 Task: Create New Customer with Customer Name: Cloverleaf Mercantile, Billing Address Line1: 2773 Fieldcrest Road, Billing Address Line2:  New York, Billing Address Line3:  New York 10005, Cell Number: 858-577-0212
Action: Mouse moved to (174, 36)
Screenshot: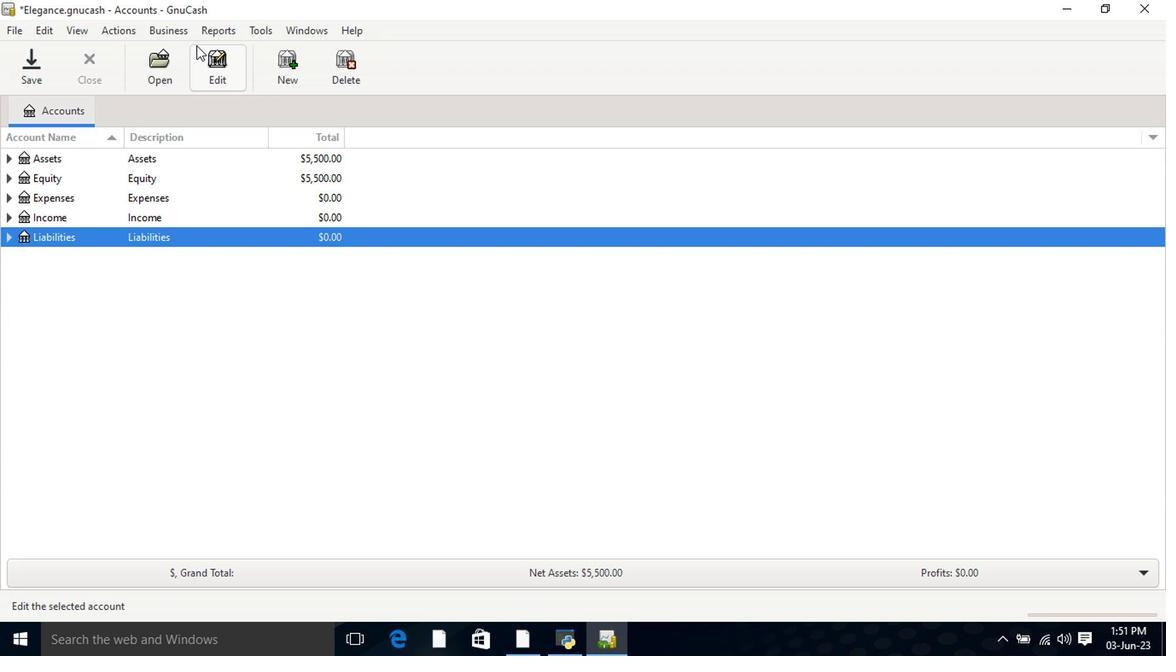 
Action: Mouse pressed left at (174, 36)
Screenshot: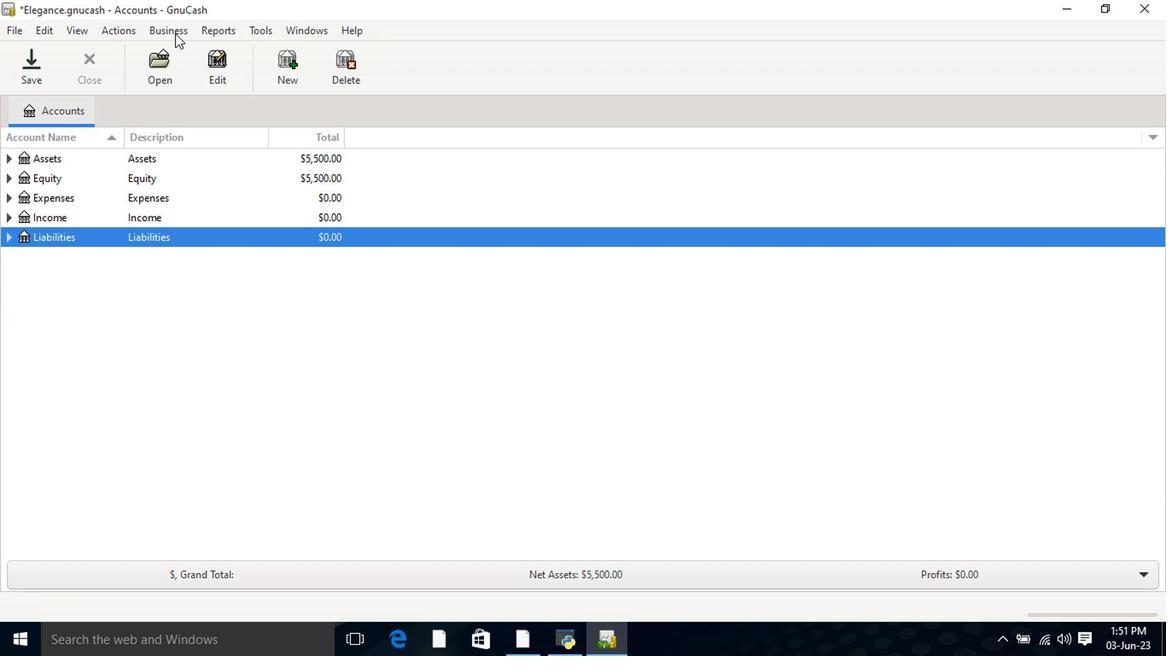 
Action: Mouse moved to (349, 76)
Screenshot: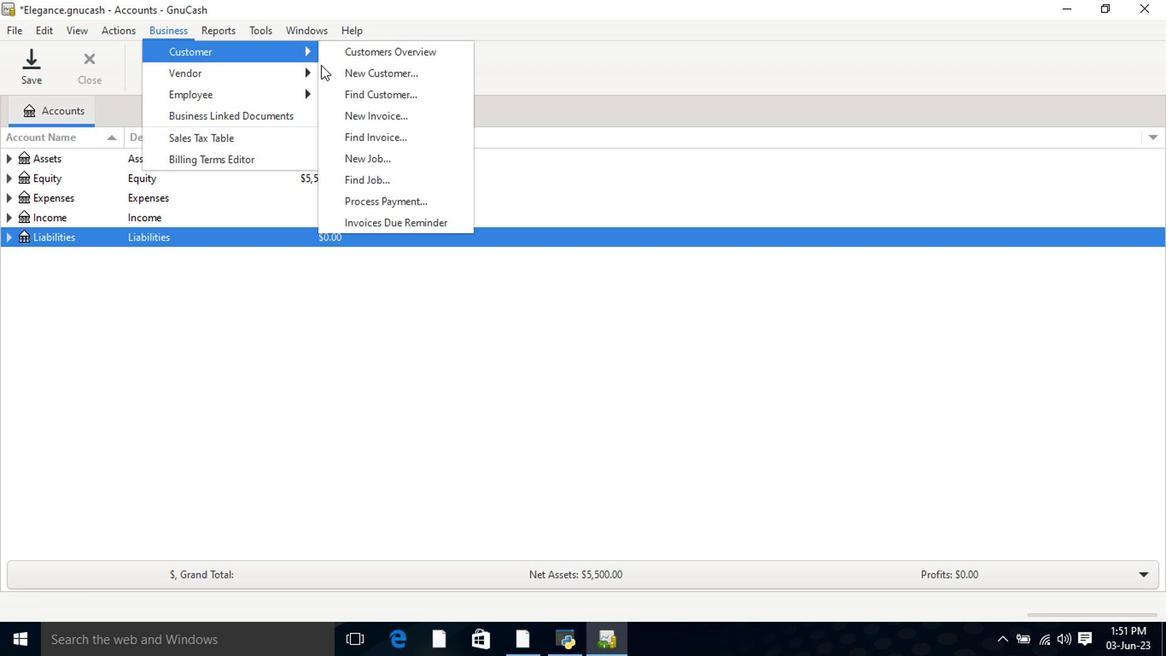
Action: Mouse pressed left at (349, 76)
Screenshot: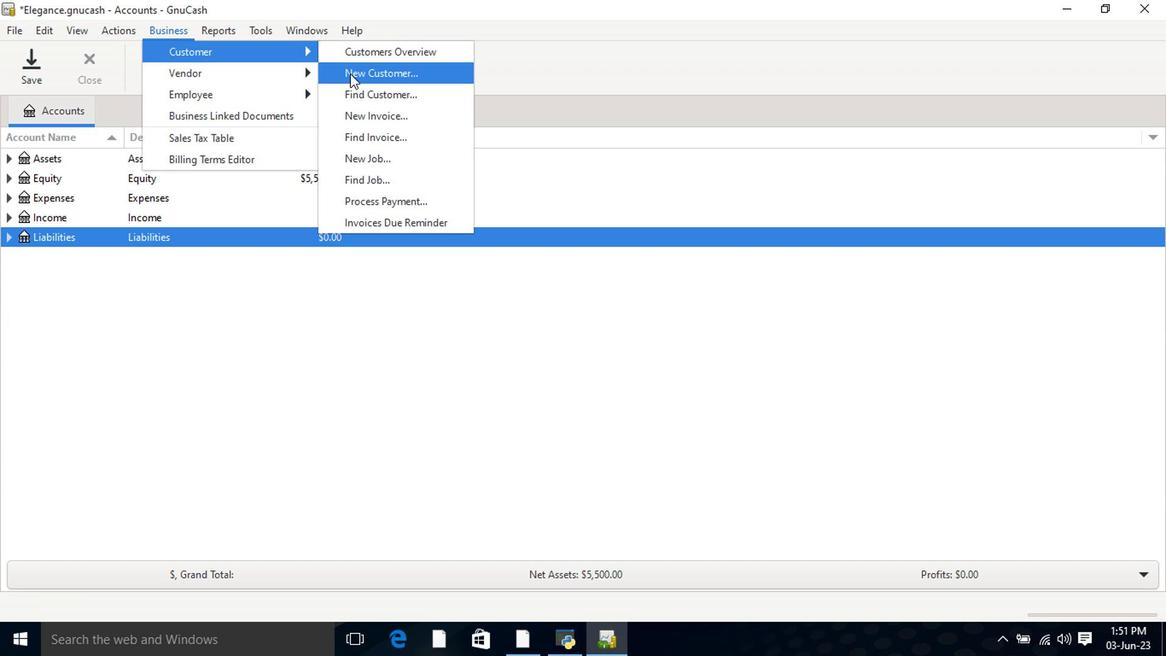 
Action: Mouse moved to (657, 216)
Screenshot: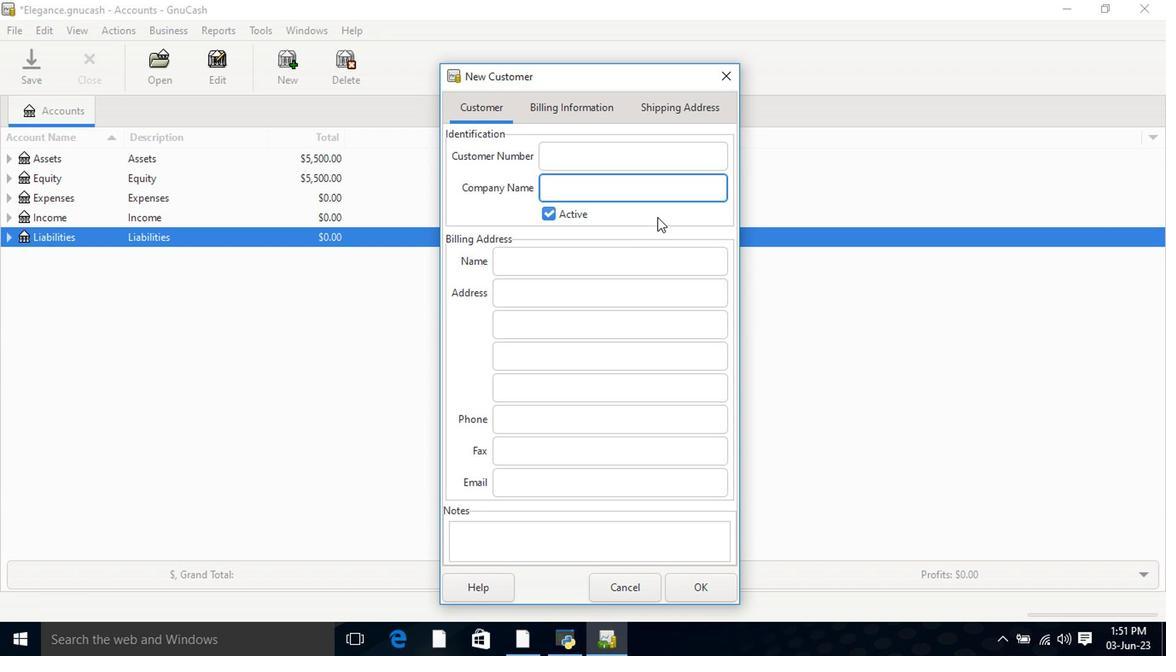 
Action: Key pressed <Key.shift>Cloverleaf<Key.space><Key.shift>Mercantile<Key.tab><Key.tab><Key.tab>2773<Key.space><Key.shift>Fieldcrest<Key.space><Key.shift>Ria<Key.backspace><Key.backspace>oad<Key.tab><Key.shift><Key.shift><Key.shift><Key.shift><Key.shift><Key.shift><Key.shift><Key.shift><Key.shift>New<Key.space><Key.shift>York<Key.tab><Key.shift>New<Key.space><Key.shift>York<Key.space>10005<Key.tab><Key.tab><Key.tab><Key.shift><Key.tab>858-577-0212
Screenshot: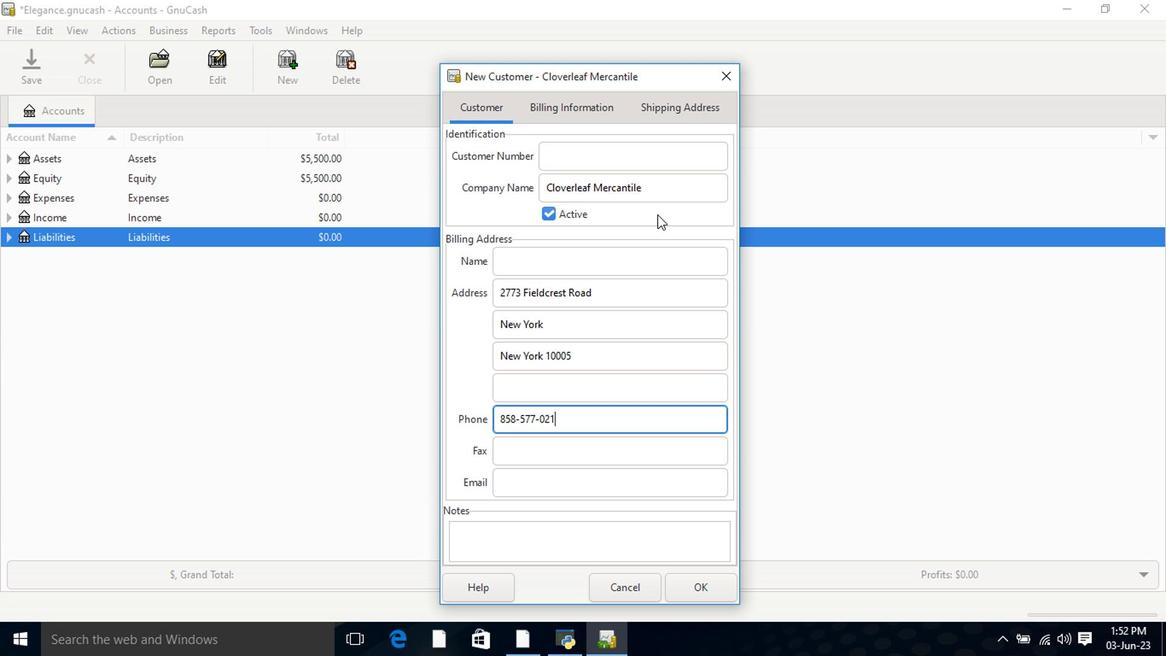 
Action: Mouse moved to (591, 114)
Screenshot: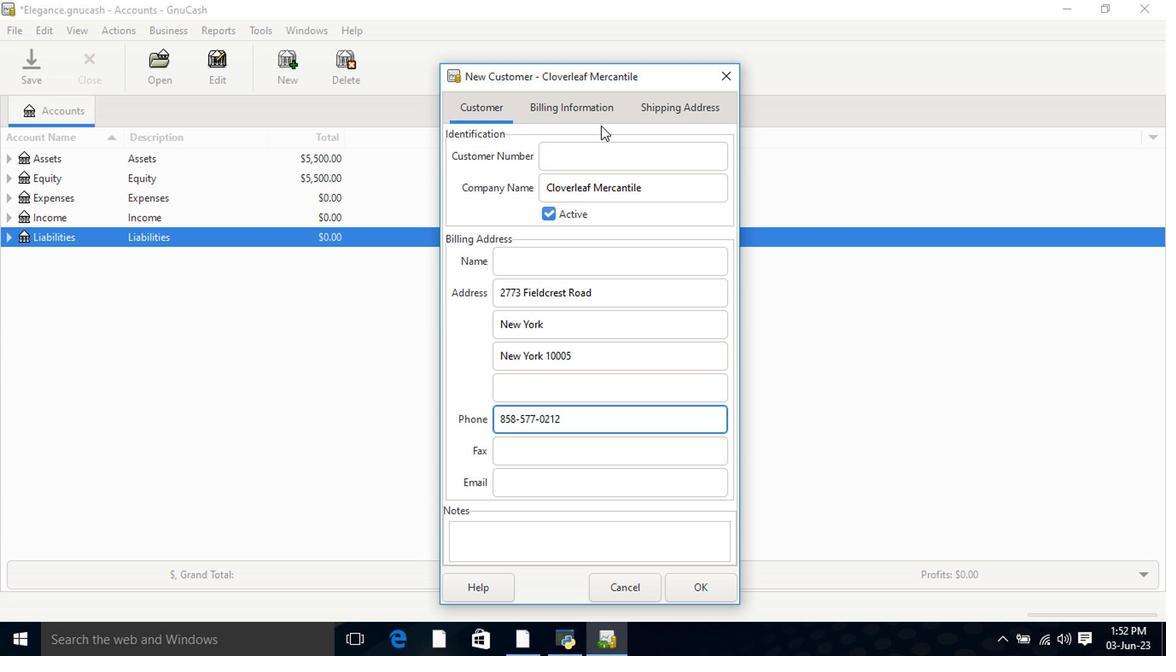 
Action: Mouse pressed left at (591, 114)
Screenshot: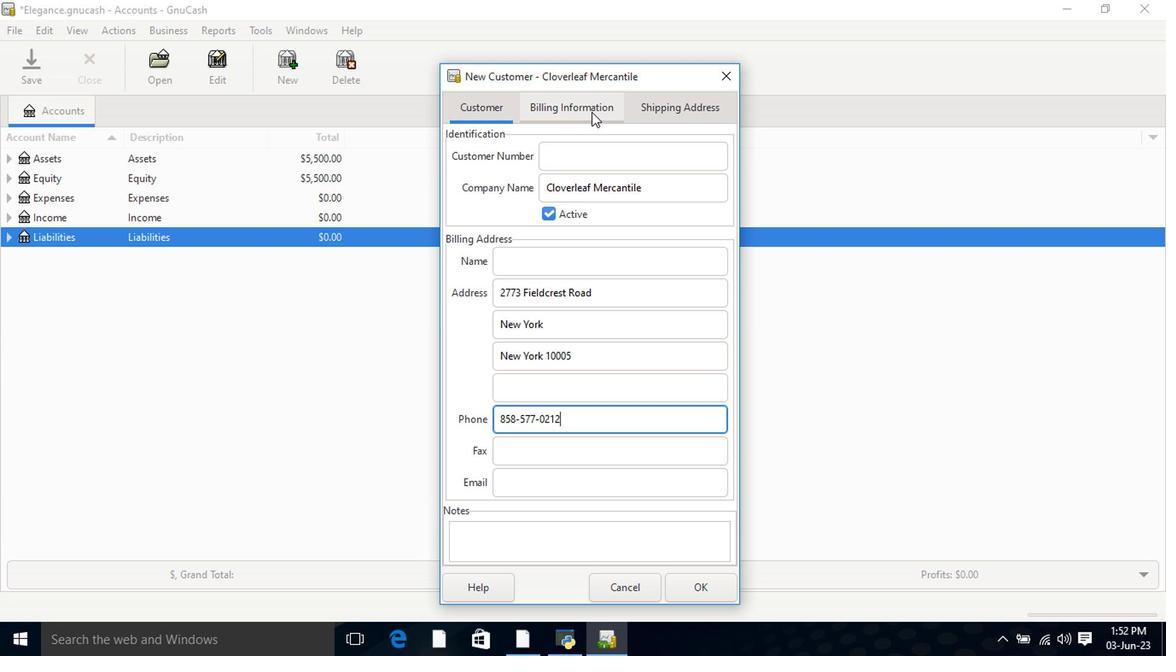 
Action: Mouse moved to (703, 106)
Screenshot: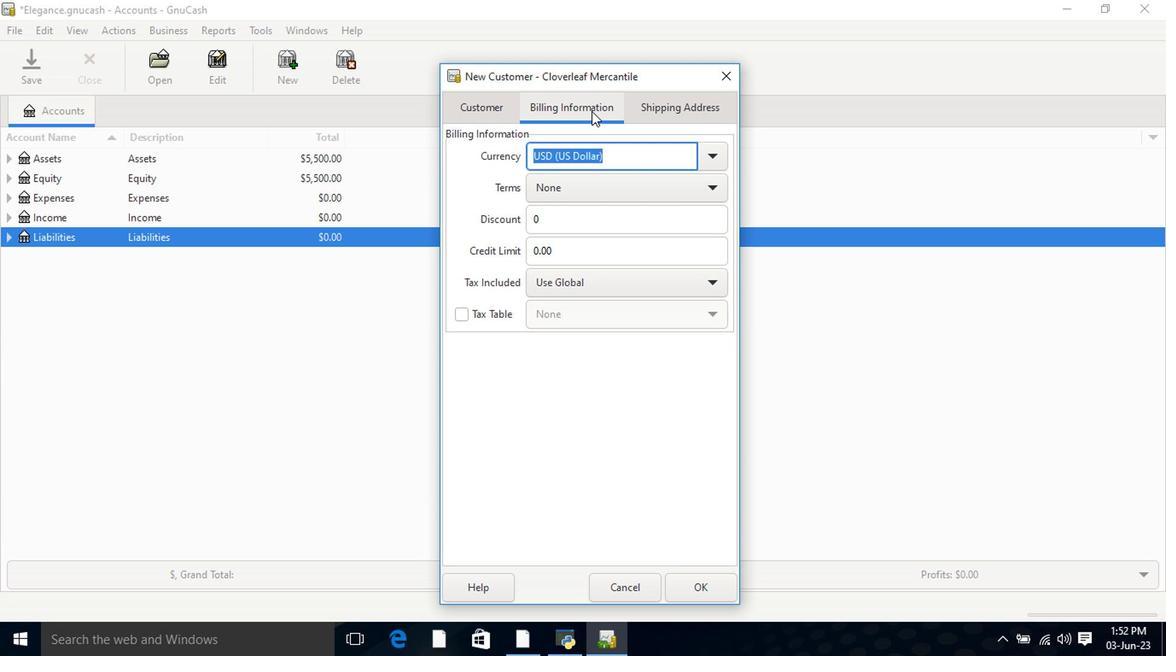 
Action: Mouse pressed left at (703, 106)
Screenshot: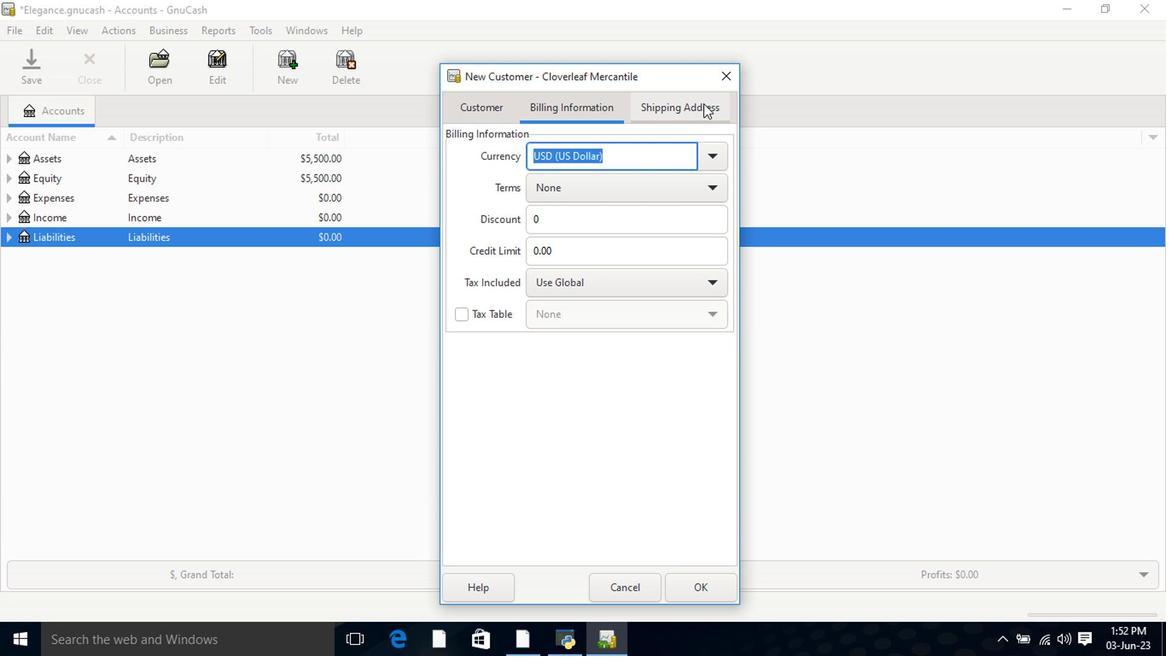 
Action: Mouse moved to (697, 586)
Screenshot: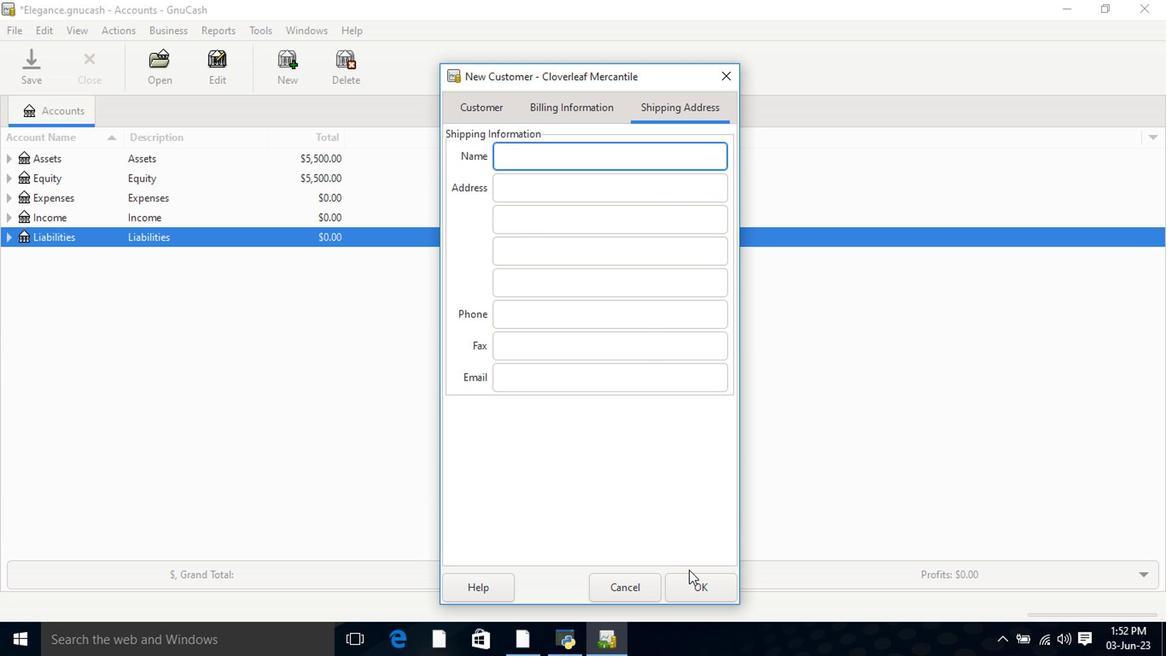 
Action: Mouse pressed left at (697, 586)
Screenshot: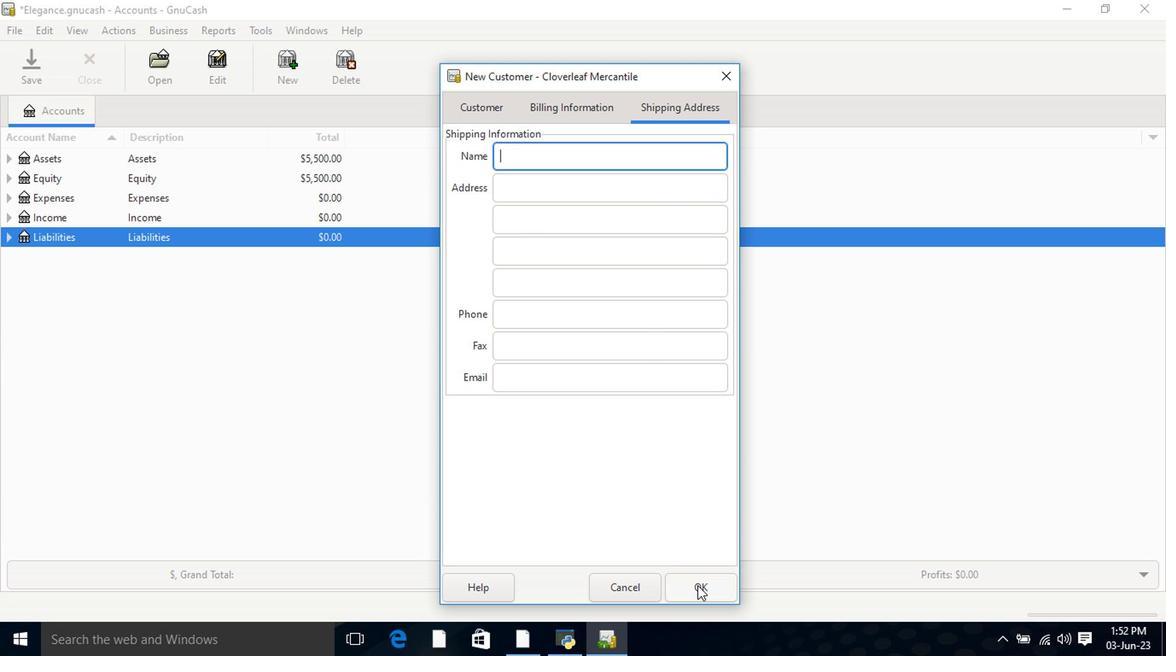 
